 Task: Look for properties with hot tubs in Newyork.
Action: Mouse moved to (843, 127)
Screenshot: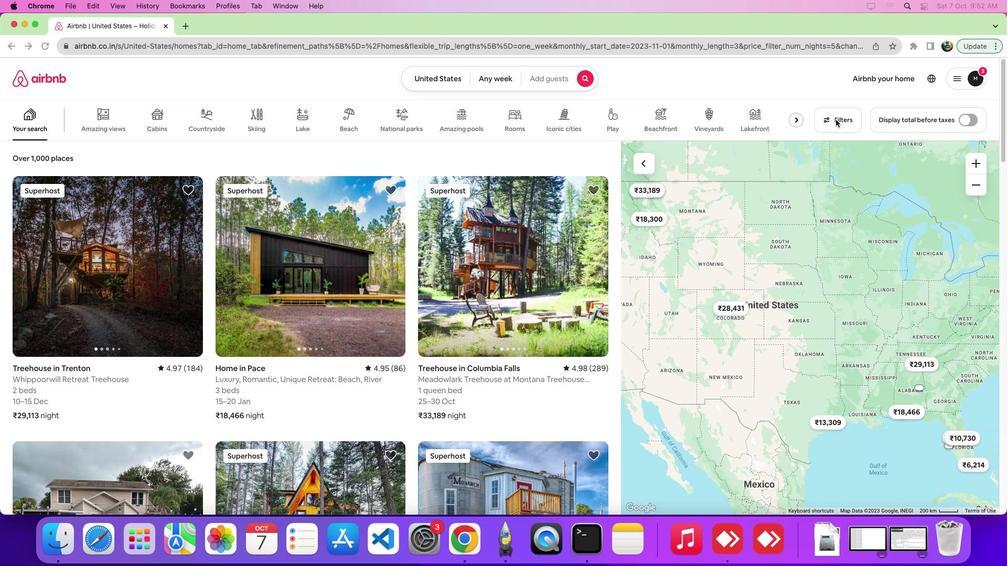 
Action: Mouse pressed left at (843, 127)
Screenshot: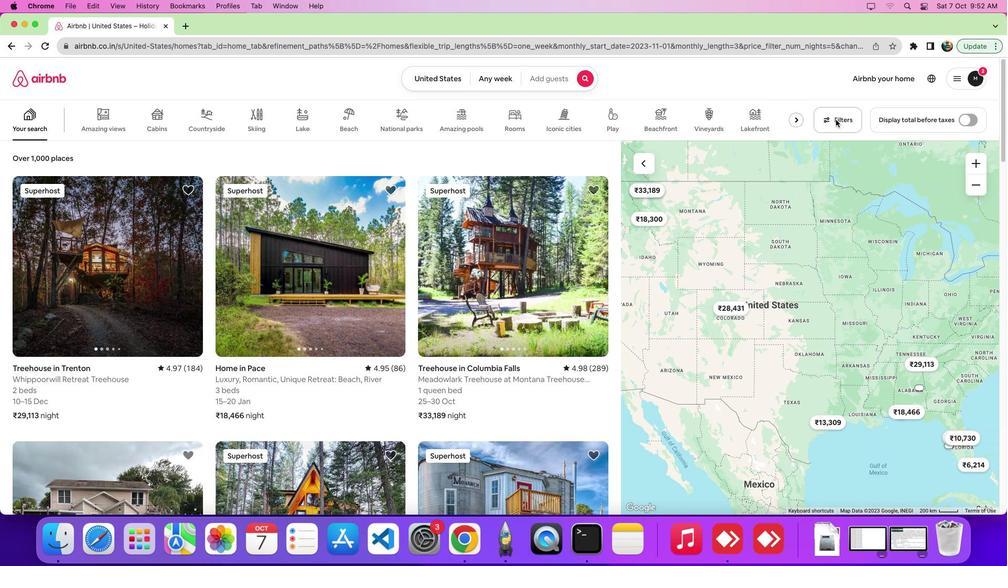 
Action: Mouse pressed left at (843, 127)
Screenshot: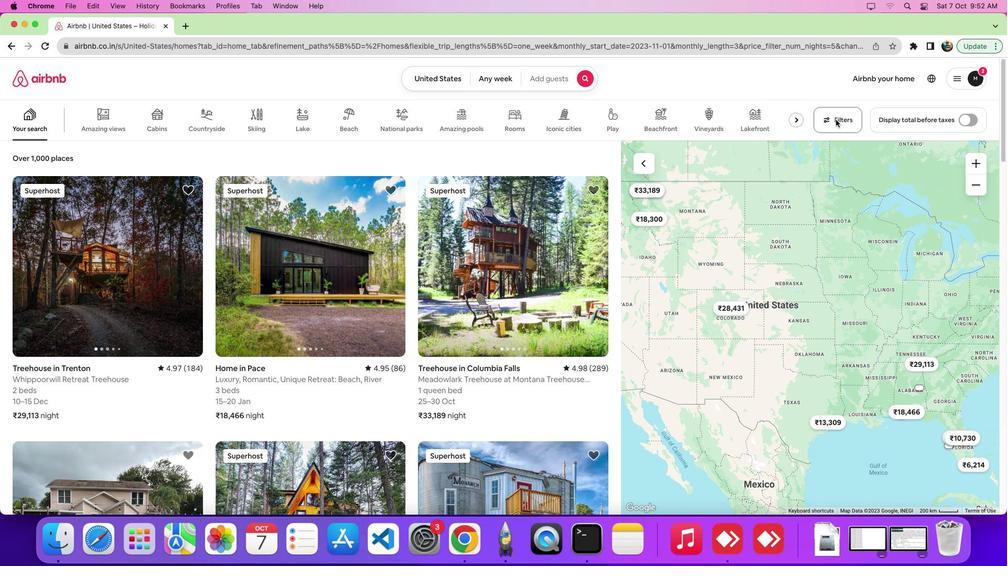 
Action: Mouse moved to (633, 194)
Screenshot: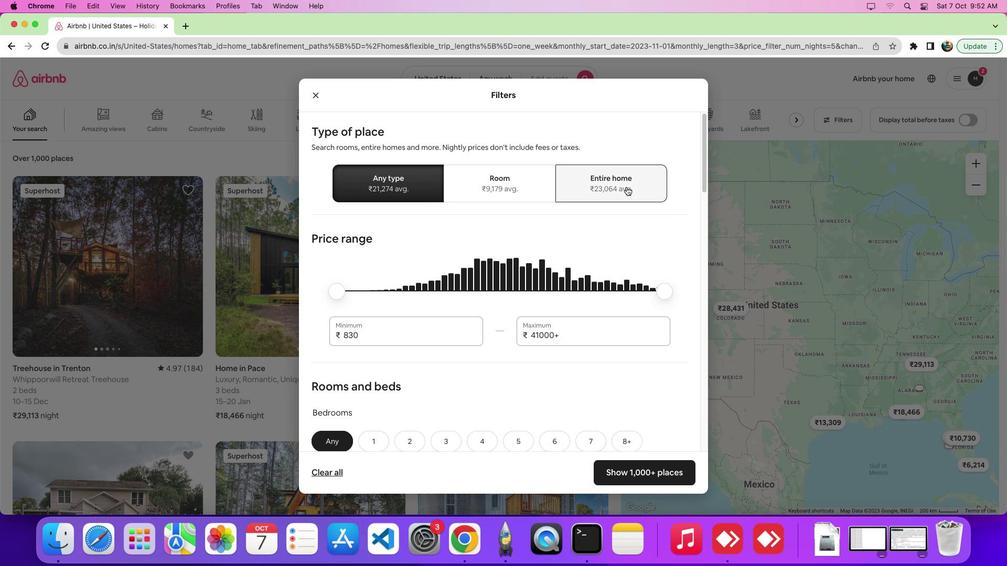 
Action: Mouse pressed left at (633, 194)
Screenshot: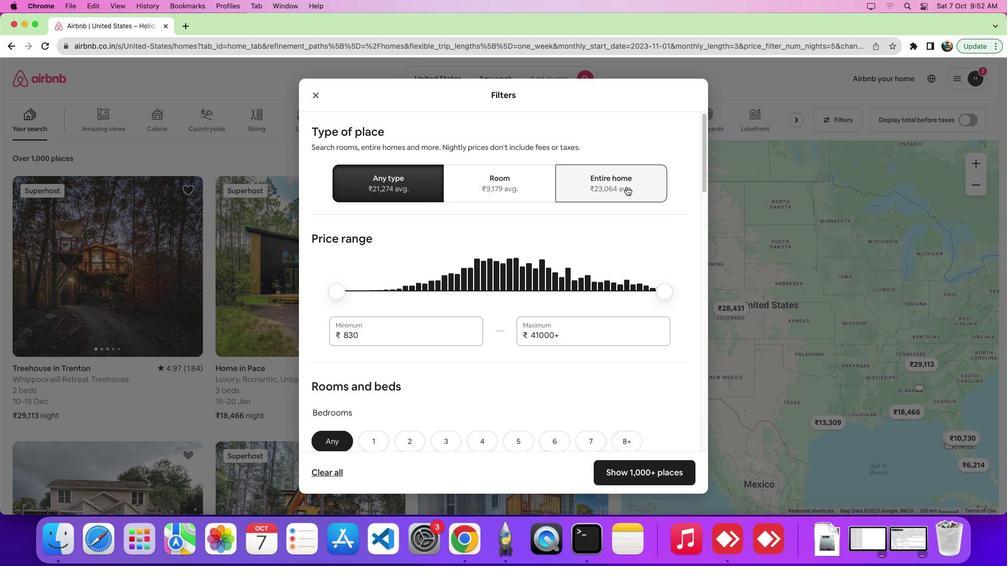 
Action: Mouse moved to (568, 352)
Screenshot: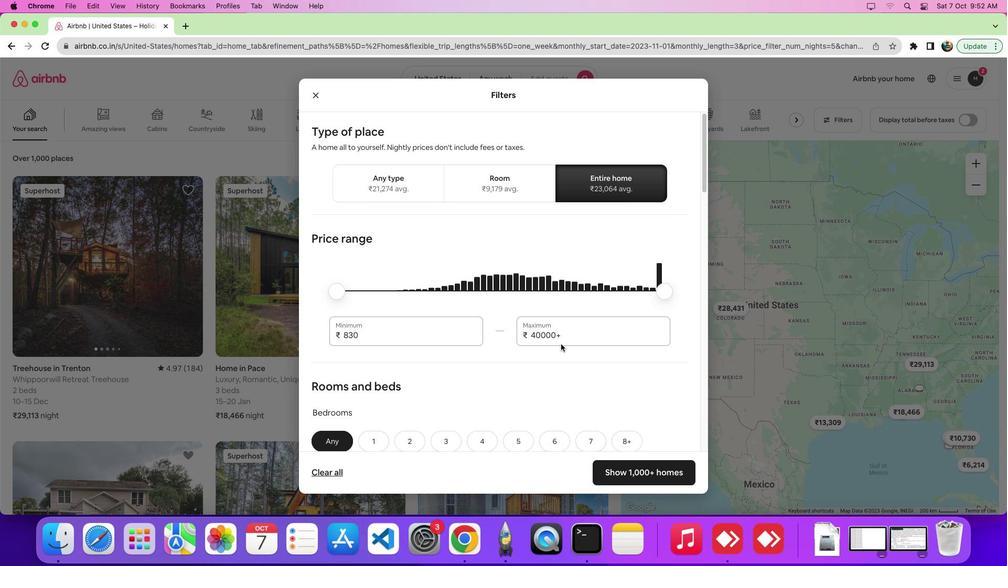 
Action: Mouse scrolled (568, 352) with delta (7, 6)
Screenshot: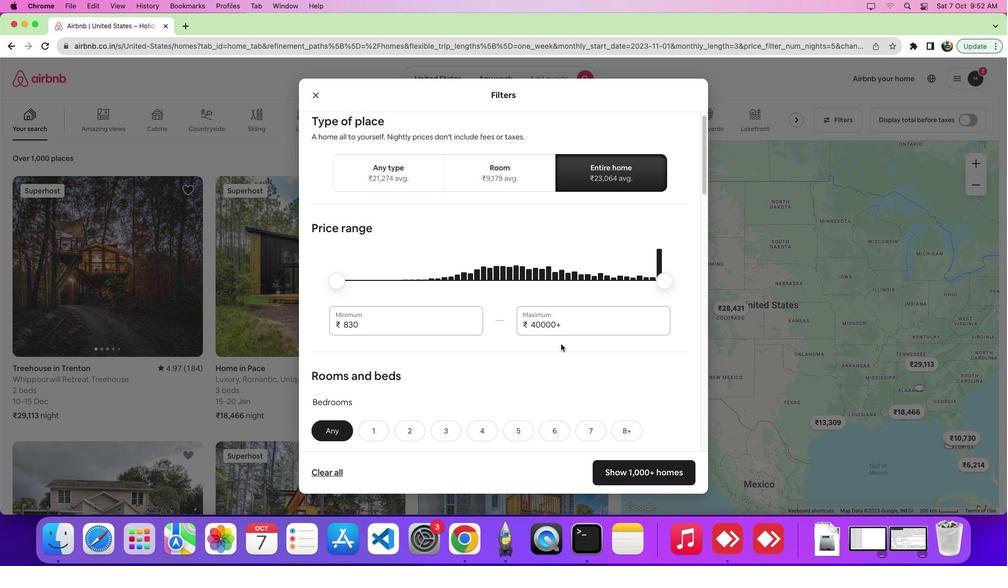 
Action: Mouse scrolled (568, 352) with delta (7, 6)
Screenshot: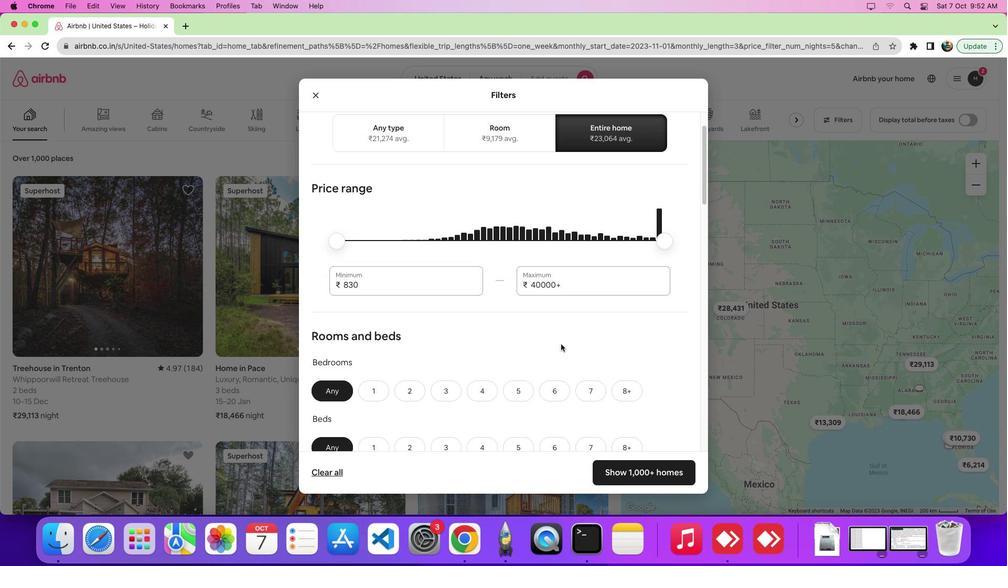 
Action: Mouse scrolled (568, 352) with delta (7, 4)
Screenshot: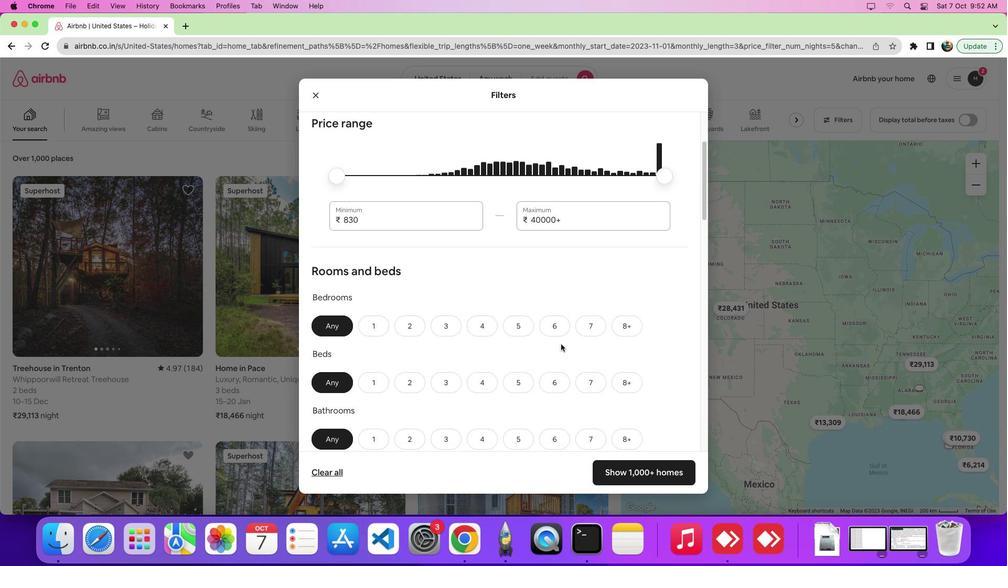 
Action: Mouse scrolled (568, 352) with delta (7, 6)
Screenshot: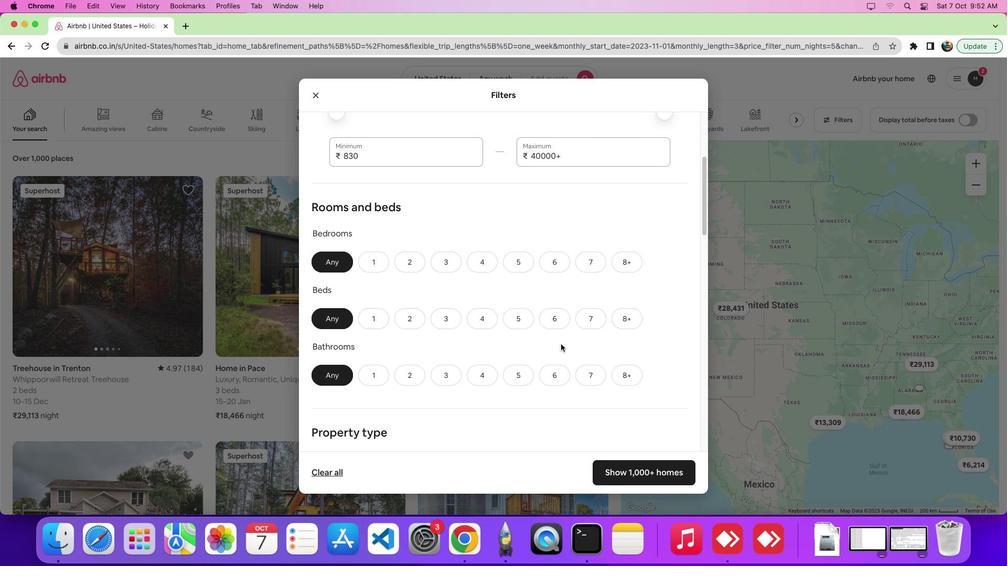 
Action: Mouse scrolled (568, 352) with delta (7, 6)
Screenshot: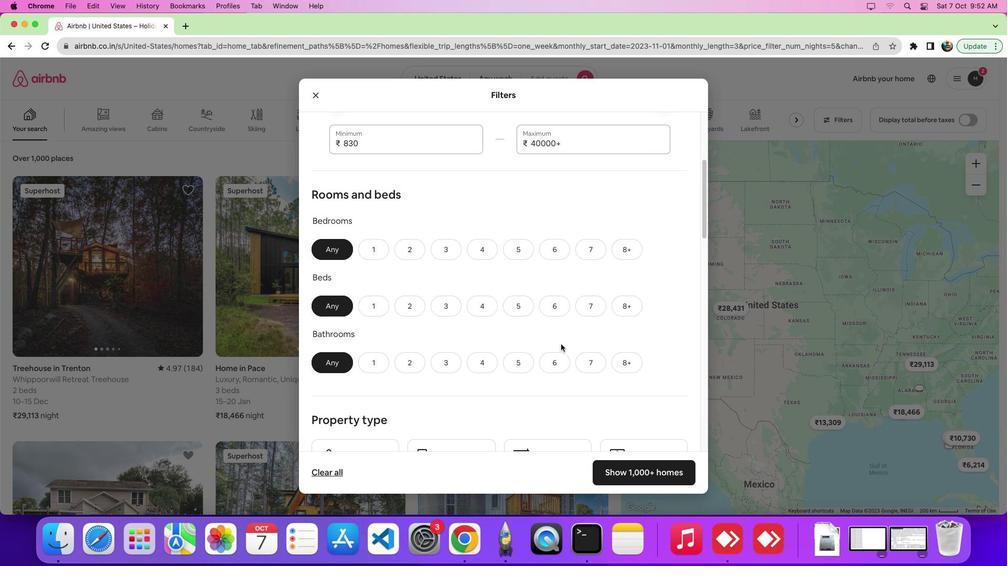 
Action: Mouse scrolled (568, 352) with delta (7, 5)
Screenshot: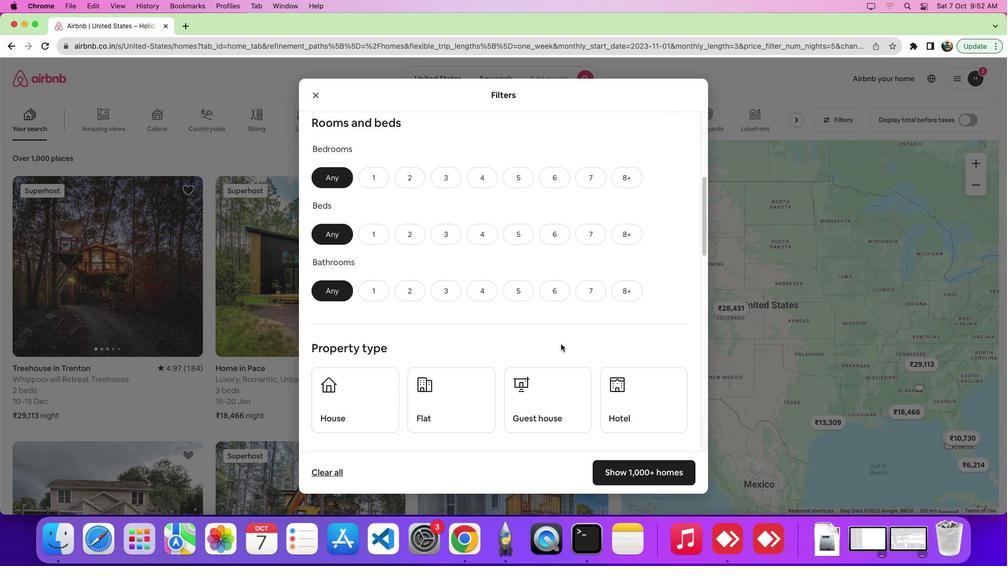 
Action: Mouse scrolled (568, 352) with delta (7, 6)
Screenshot: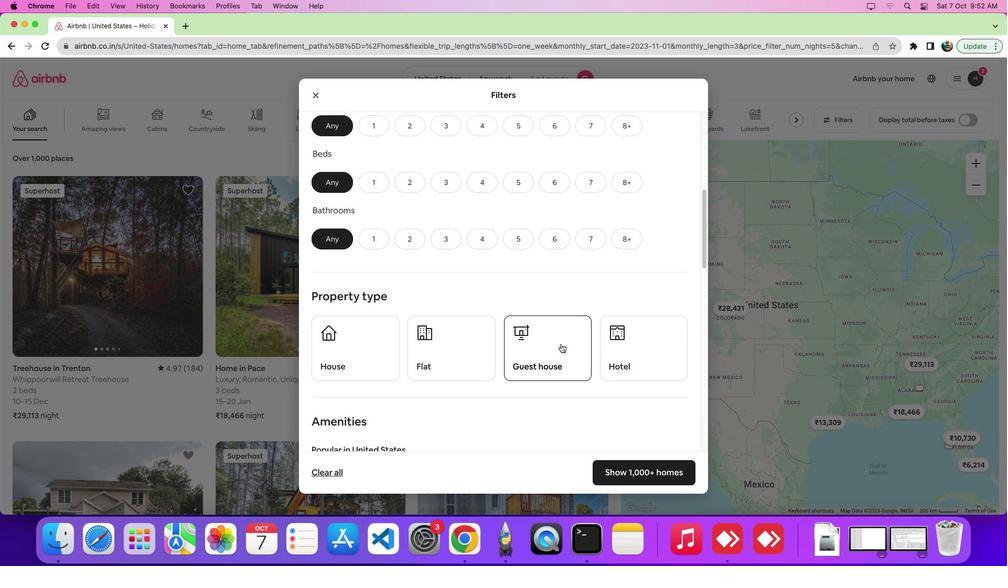 
Action: Mouse scrolled (568, 352) with delta (7, 6)
Screenshot: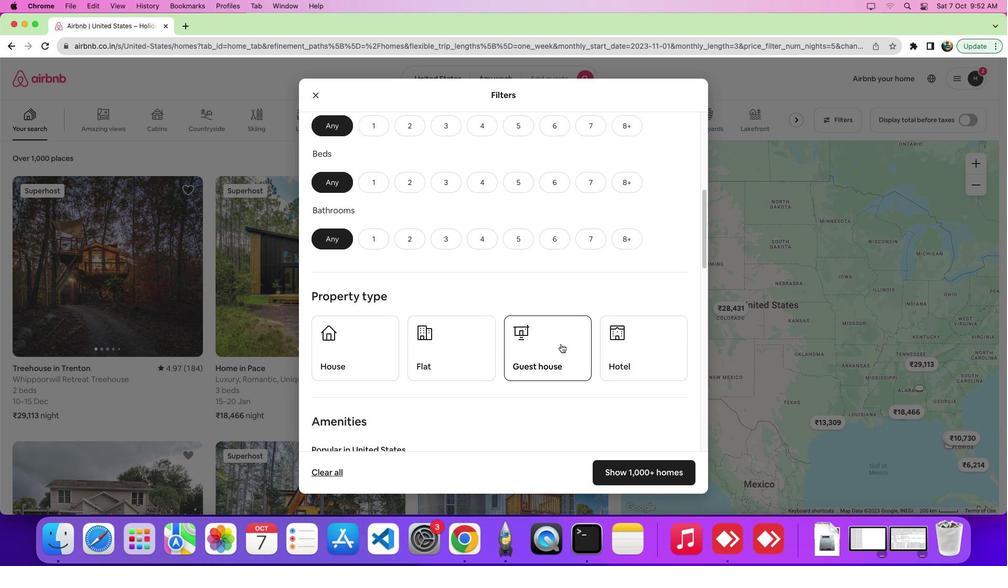 
Action: Mouse scrolled (568, 352) with delta (7, 4)
Screenshot: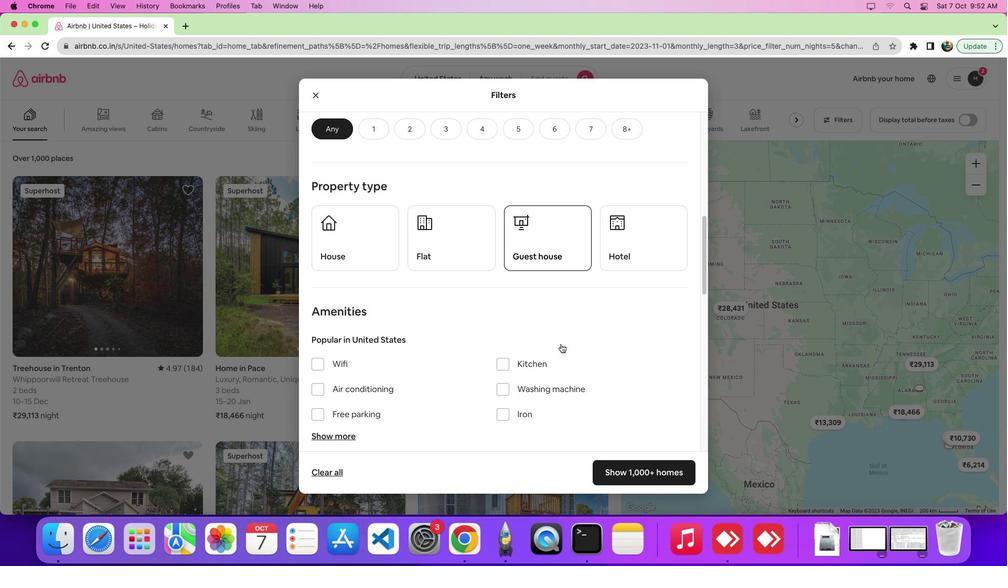
Action: Mouse scrolled (568, 352) with delta (7, 6)
Screenshot: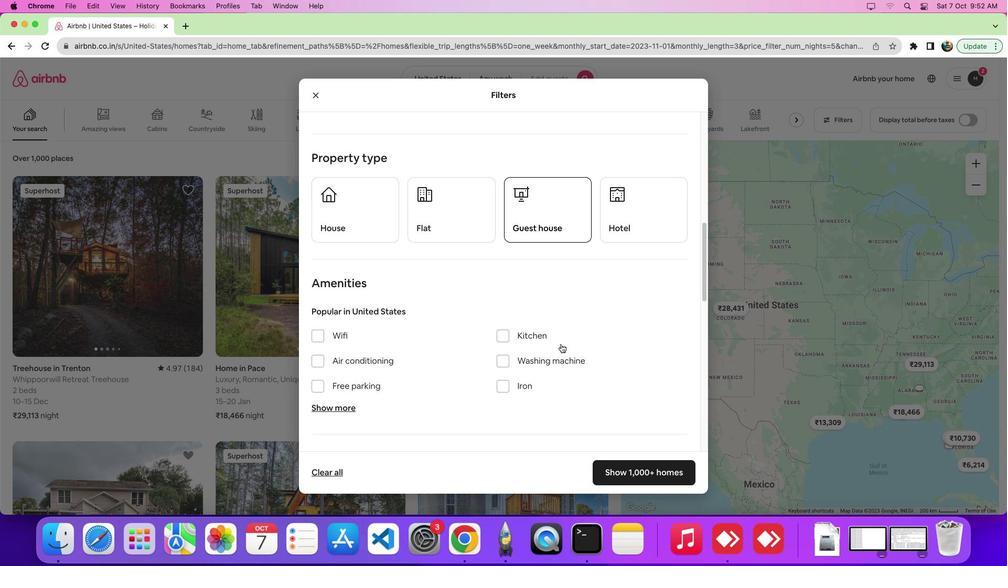 
Action: Mouse moved to (344, 417)
Screenshot: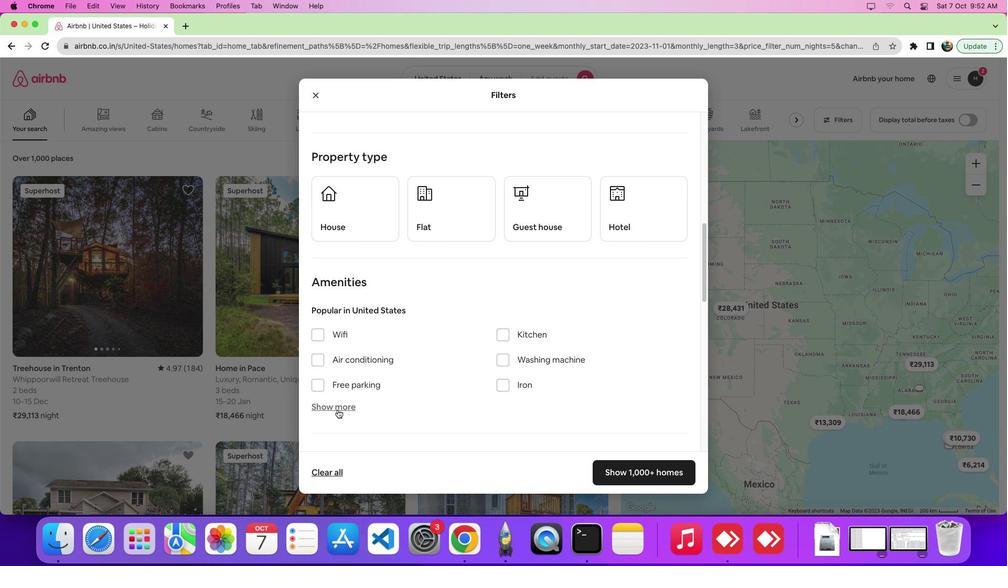 
Action: Mouse pressed left at (344, 417)
Screenshot: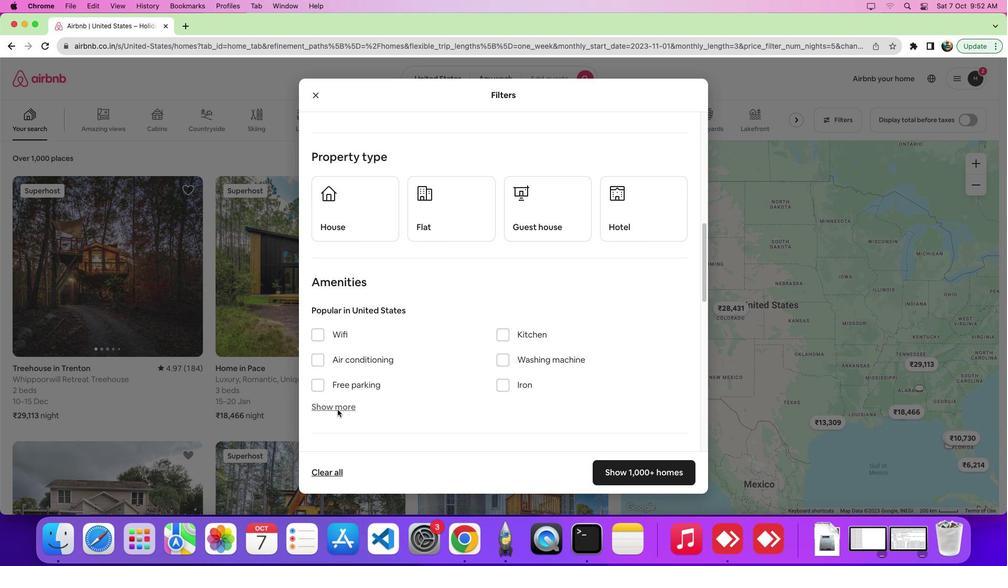 
Action: Mouse moved to (467, 399)
Screenshot: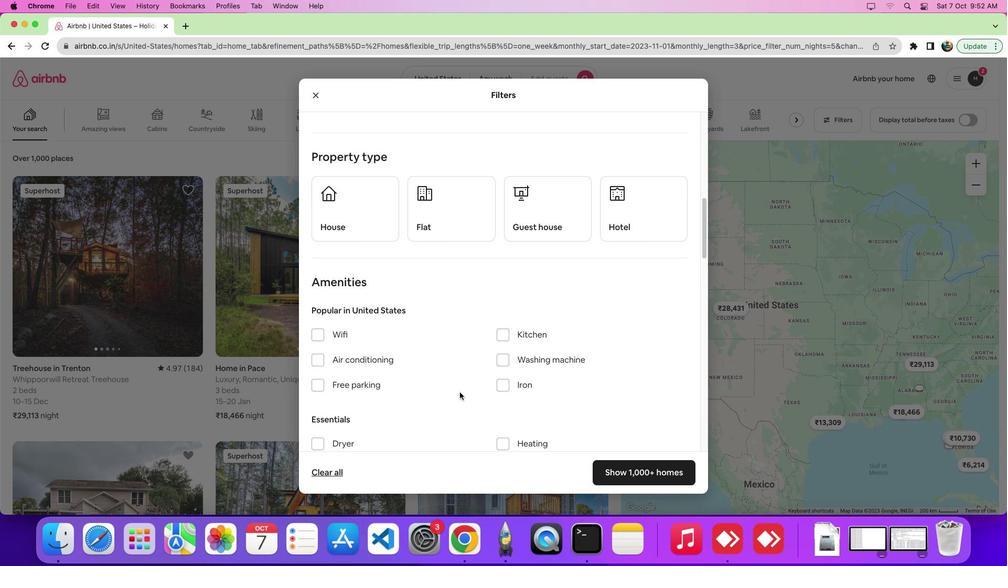 
Action: Mouse scrolled (467, 399) with delta (7, 6)
Screenshot: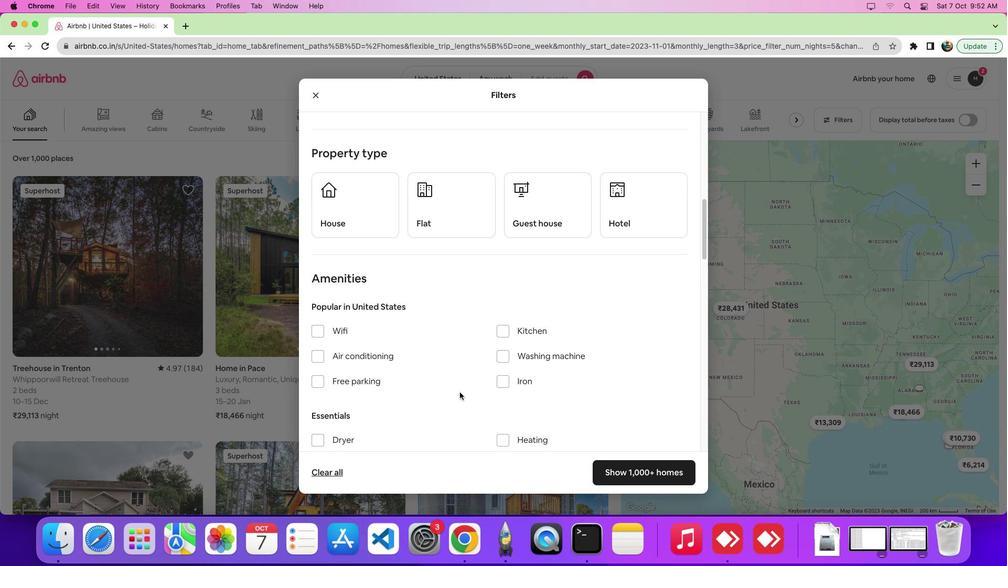 
Action: Mouse scrolled (467, 399) with delta (7, 6)
Screenshot: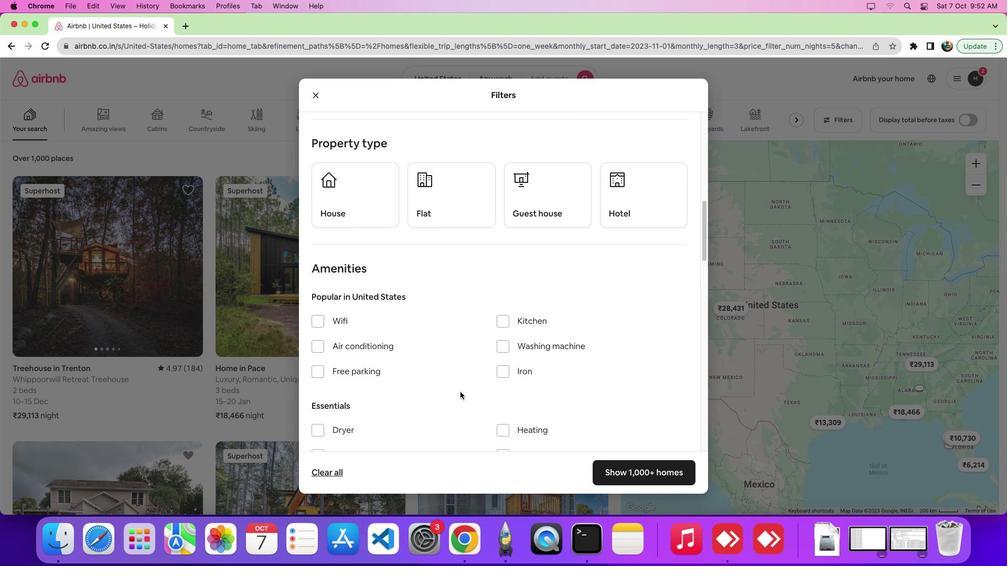 
Action: Mouse moved to (467, 399)
Screenshot: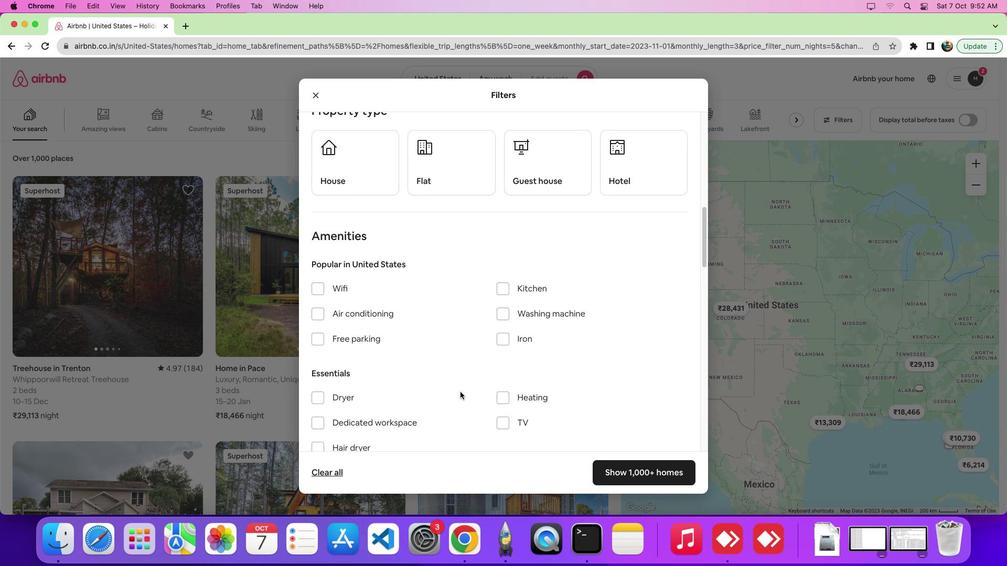 
Action: Mouse scrolled (467, 399) with delta (7, 6)
Screenshot: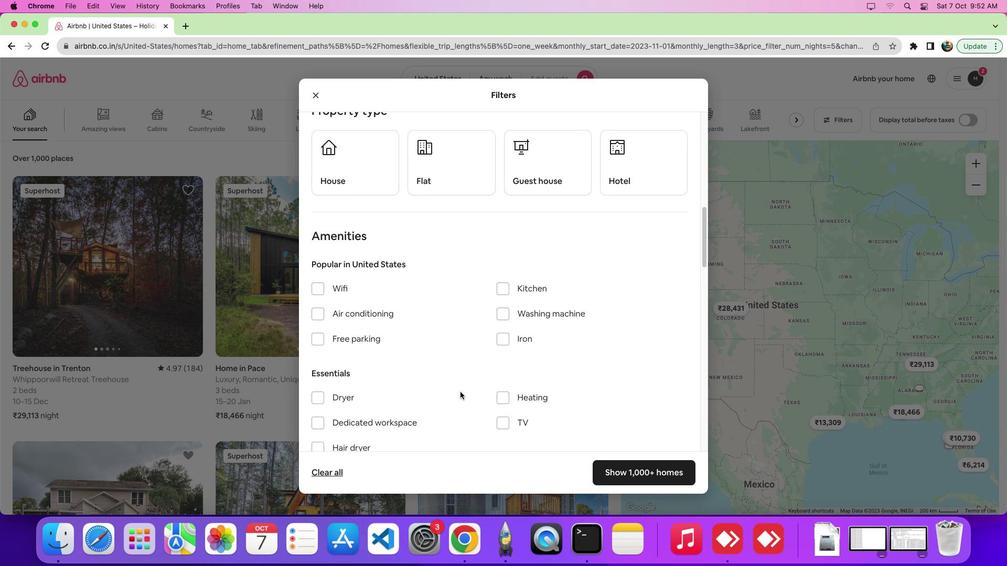 
Action: Mouse scrolled (467, 399) with delta (7, 6)
Screenshot: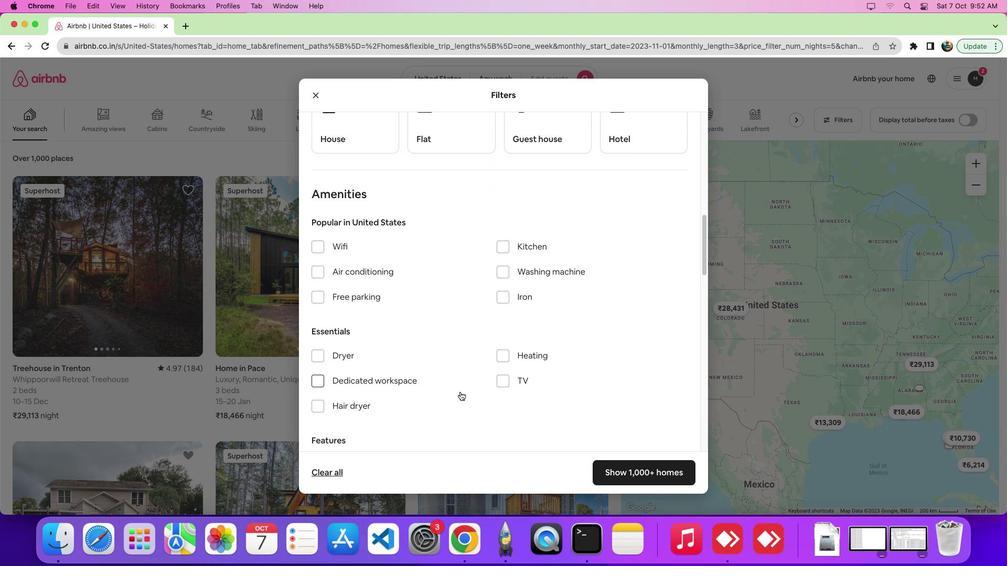 
Action: Mouse scrolled (467, 399) with delta (7, 6)
Screenshot: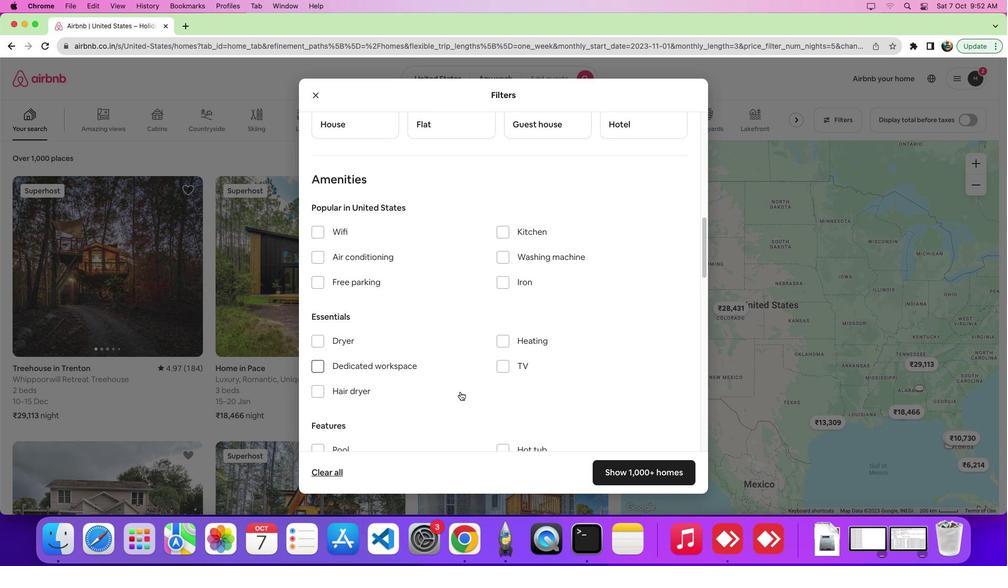 
Action: Mouse scrolled (467, 399) with delta (7, 5)
Screenshot: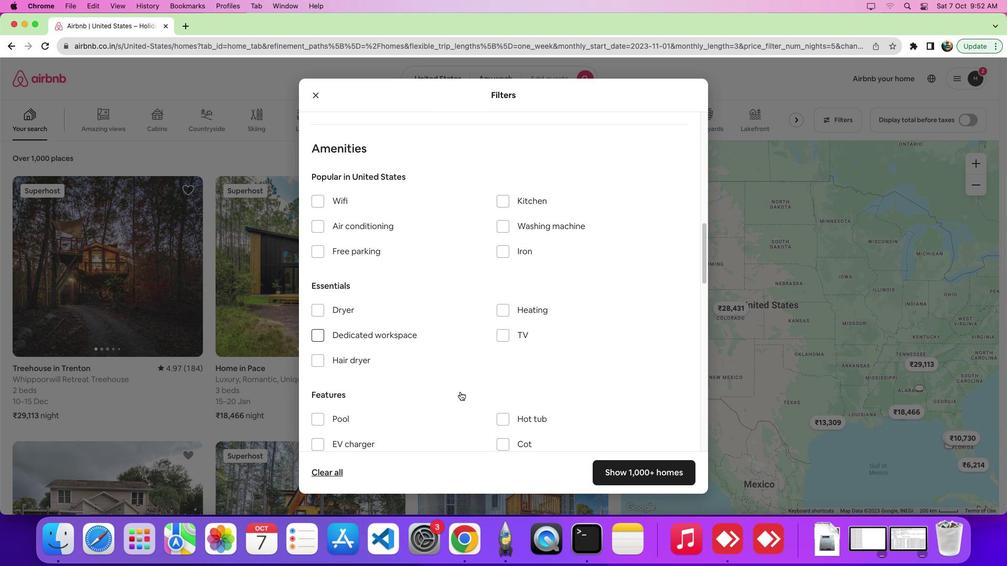 
Action: Mouse scrolled (467, 399) with delta (7, 6)
Screenshot: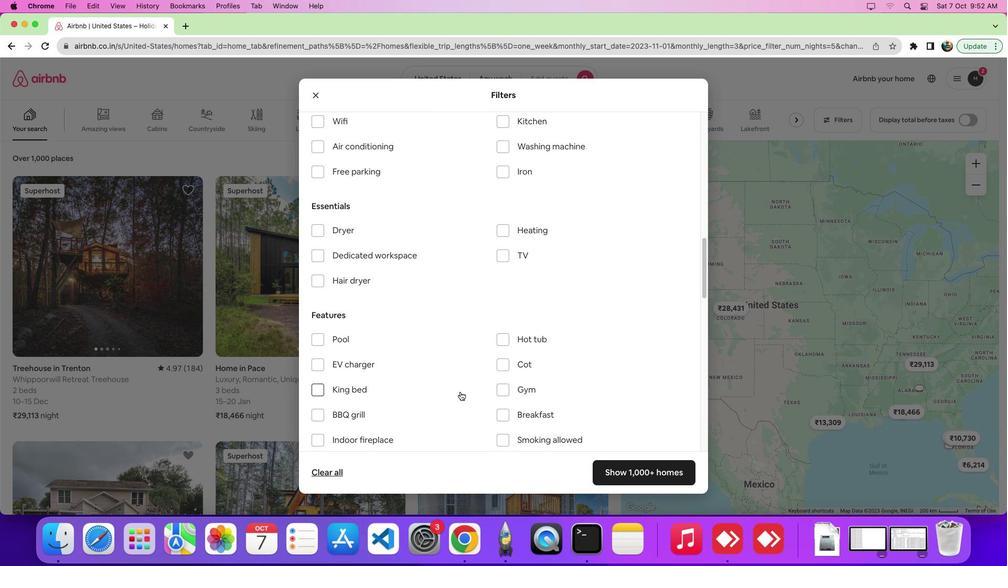 
Action: Mouse scrolled (467, 399) with delta (7, 6)
Screenshot: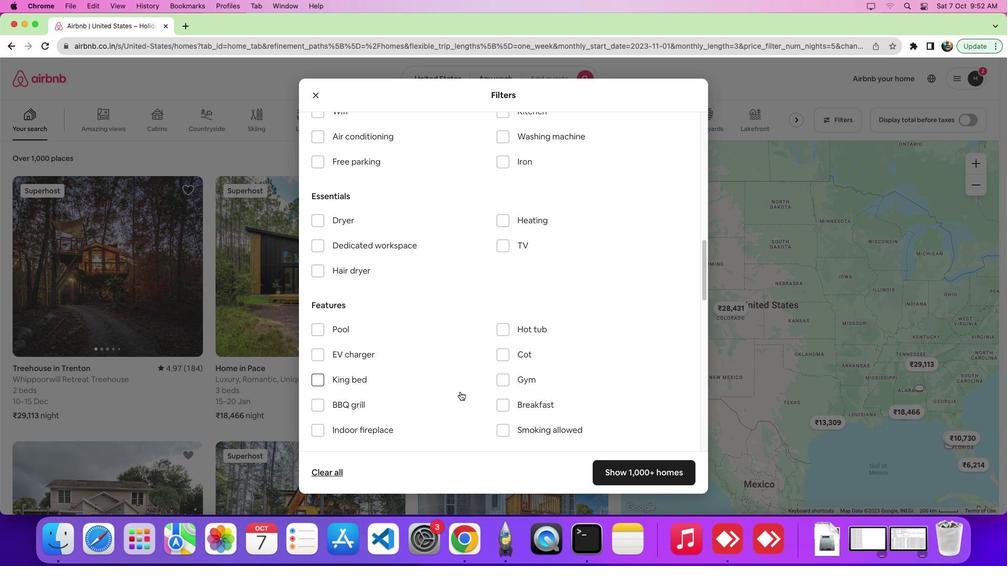 
Action: Mouse scrolled (467, 399) with delta (7, 6)
Screenshot: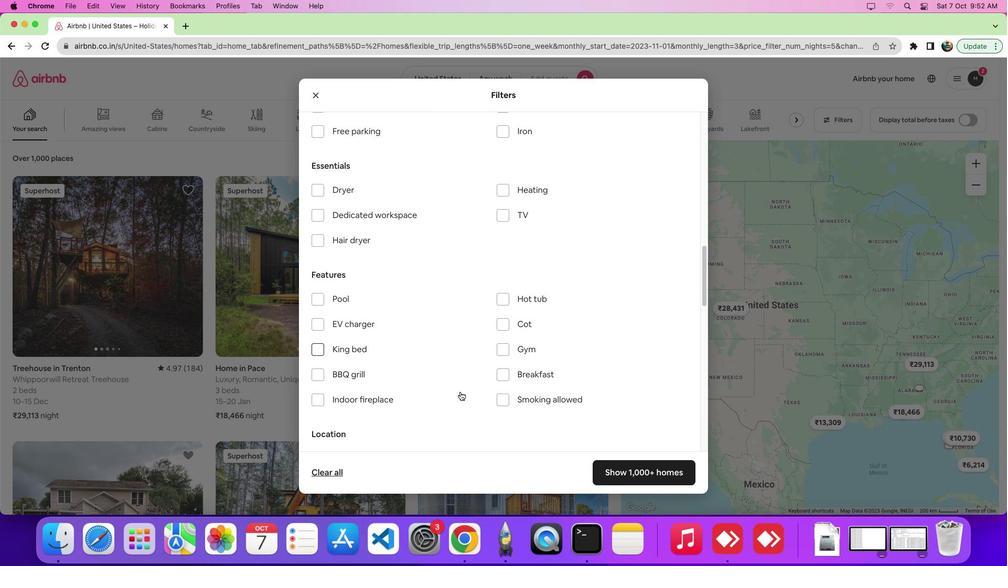 
Action: Mouse scrolled (467, 399) with delta (7, 6)
Screenshot: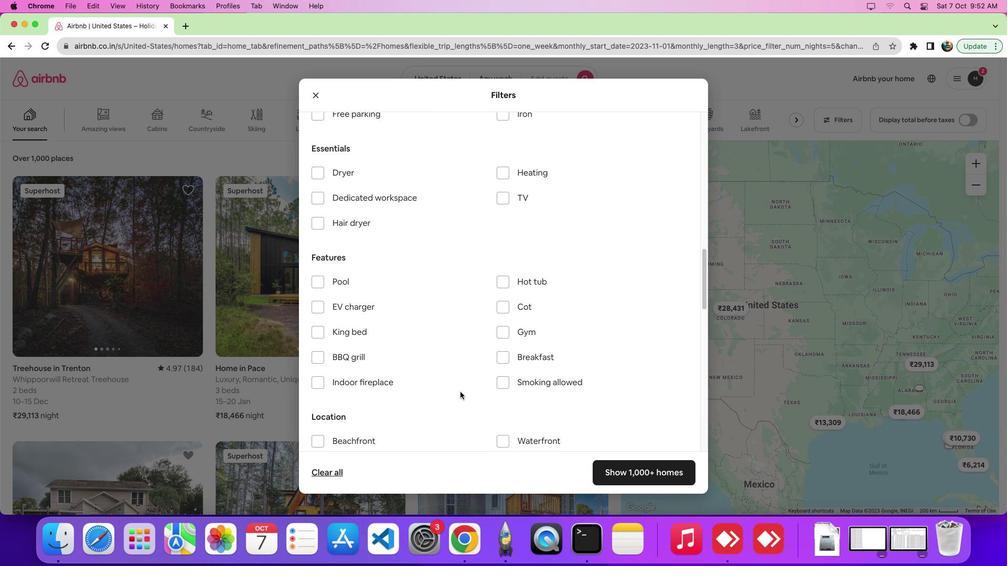 
Action: Mouse scrolled (467, 399) with delta (7, 6)
Screenshot: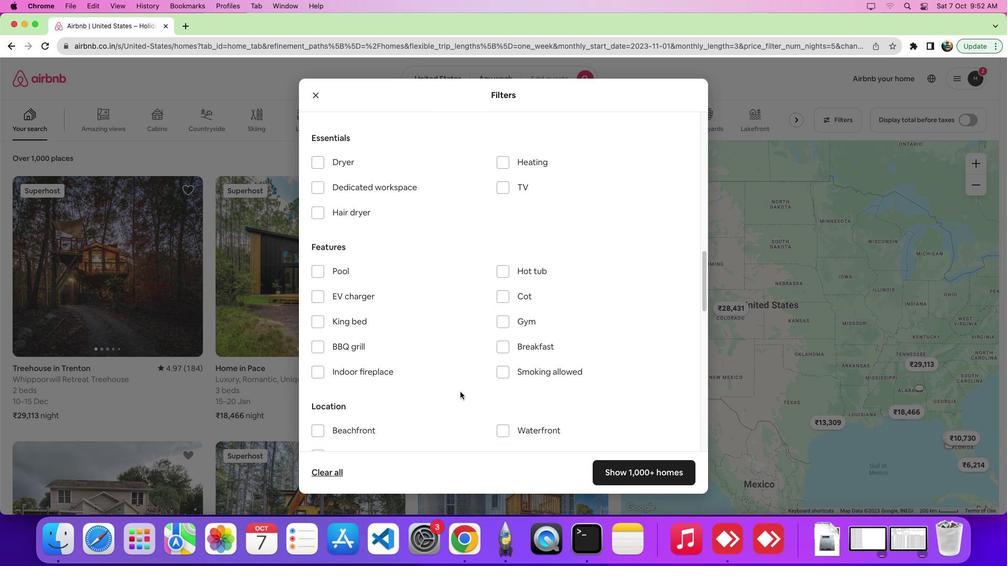 
Action: Mouse scrolled (467, 399) with delta (7, 6)
Screenshot: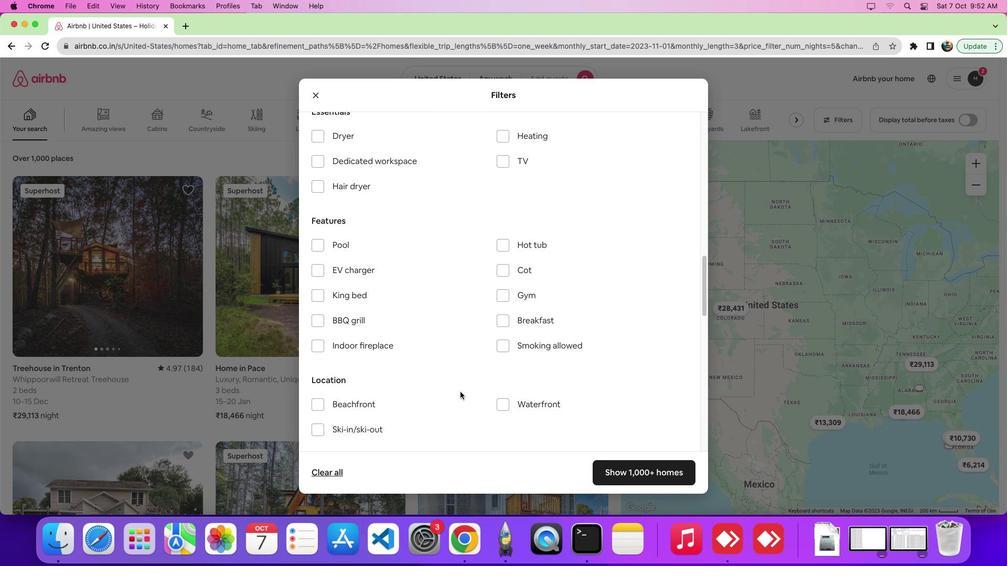 
Action: Mouse scrolled (467, 399) with delta (7, 6)
Screenshot: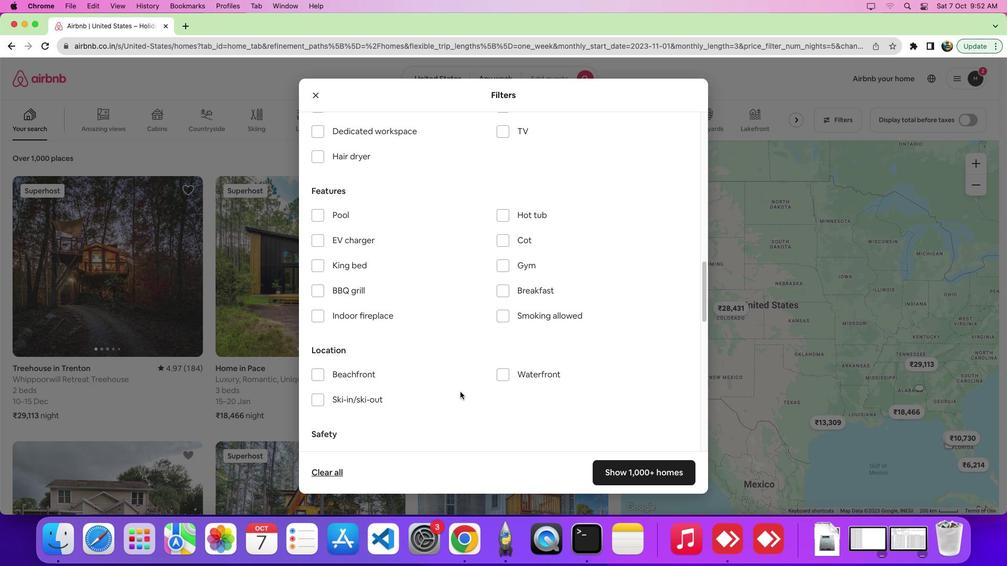 
Action: Mouse scrolled (467, 399) with delta (7, 6)
Screenshot: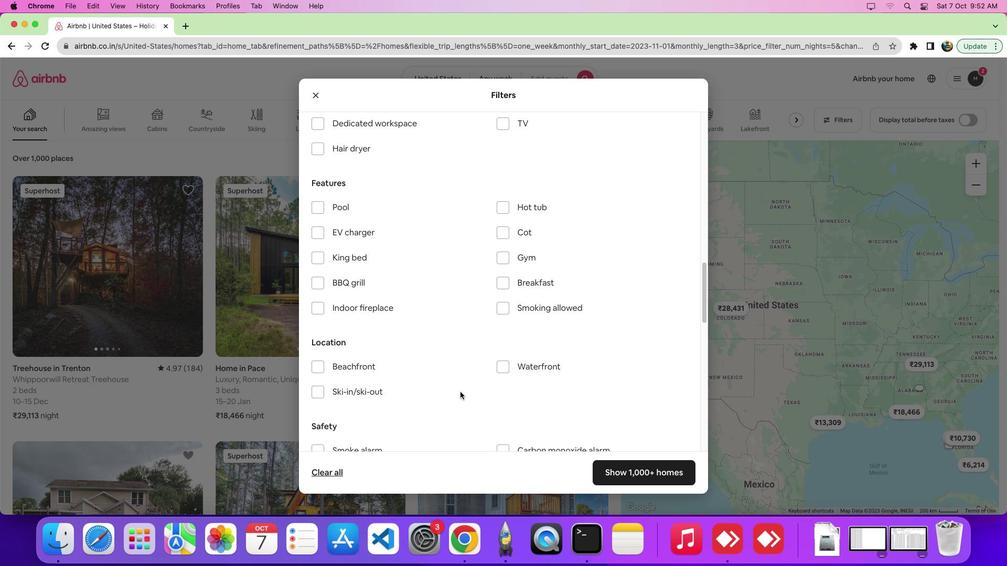 
Action: Mouse moved to (507, 198)
Screenshot: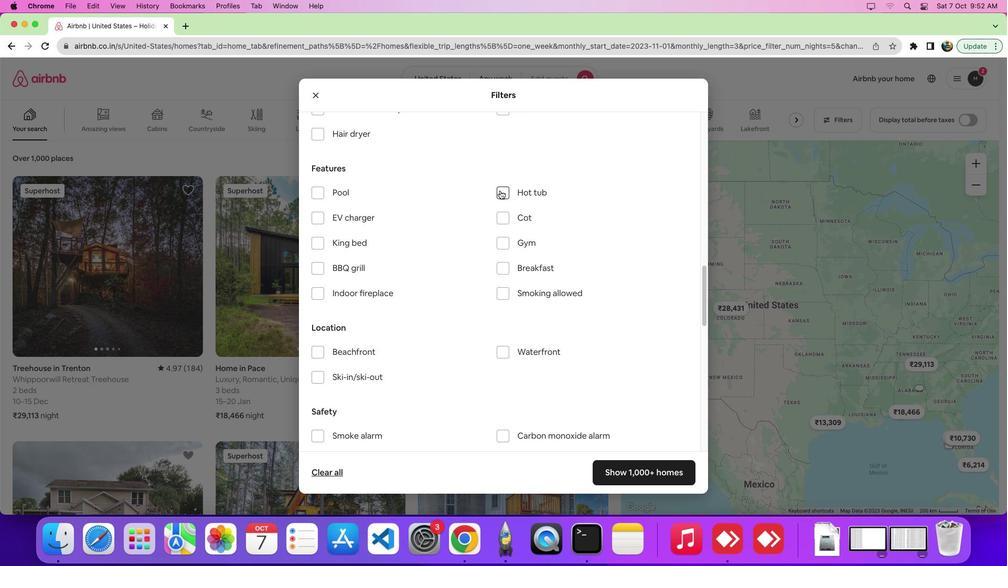 
Action: Mouse pressed left at (507, 198)
Screenshot: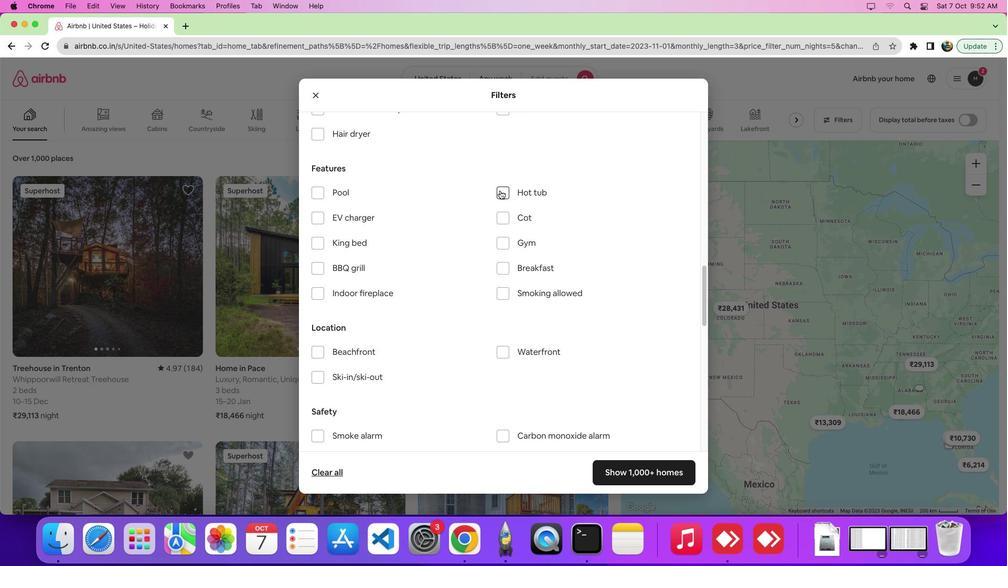 
Action: Mouse moved to (650, 478)
Screenshot: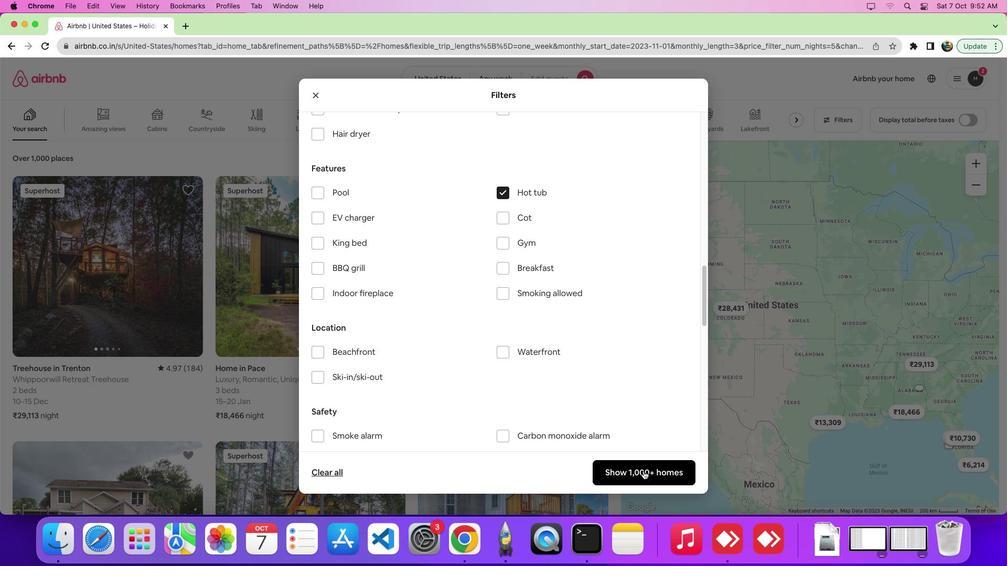 
Action: Mouse pressed left at (650, 478)
Screenshot: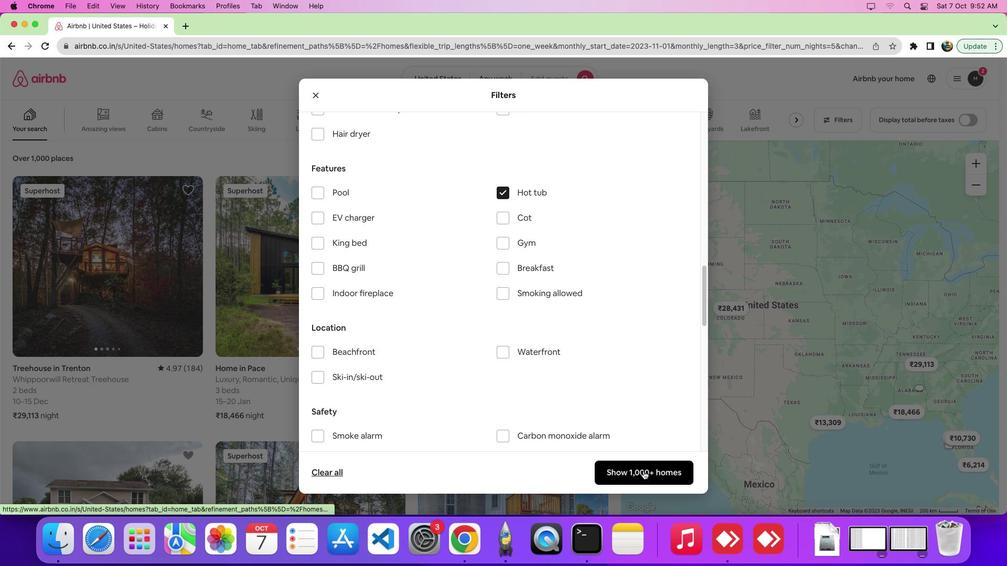 
Action: Mouse moved to (536, 456)
Screenshot: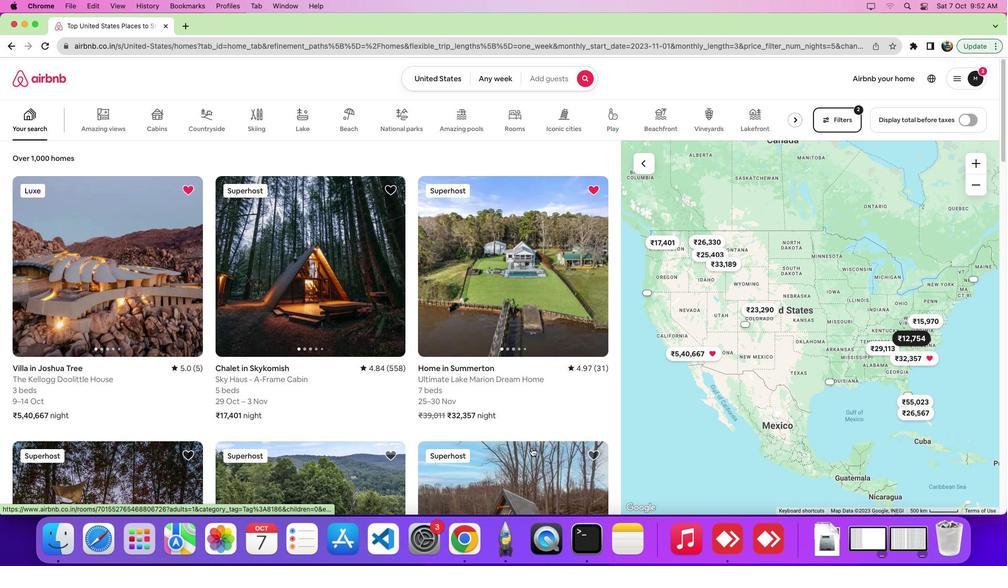 
